 Task: Add a condition where "Type Is Problem" in pending tickets.
Action: Mouse moved to (147, 523)
Screenshot: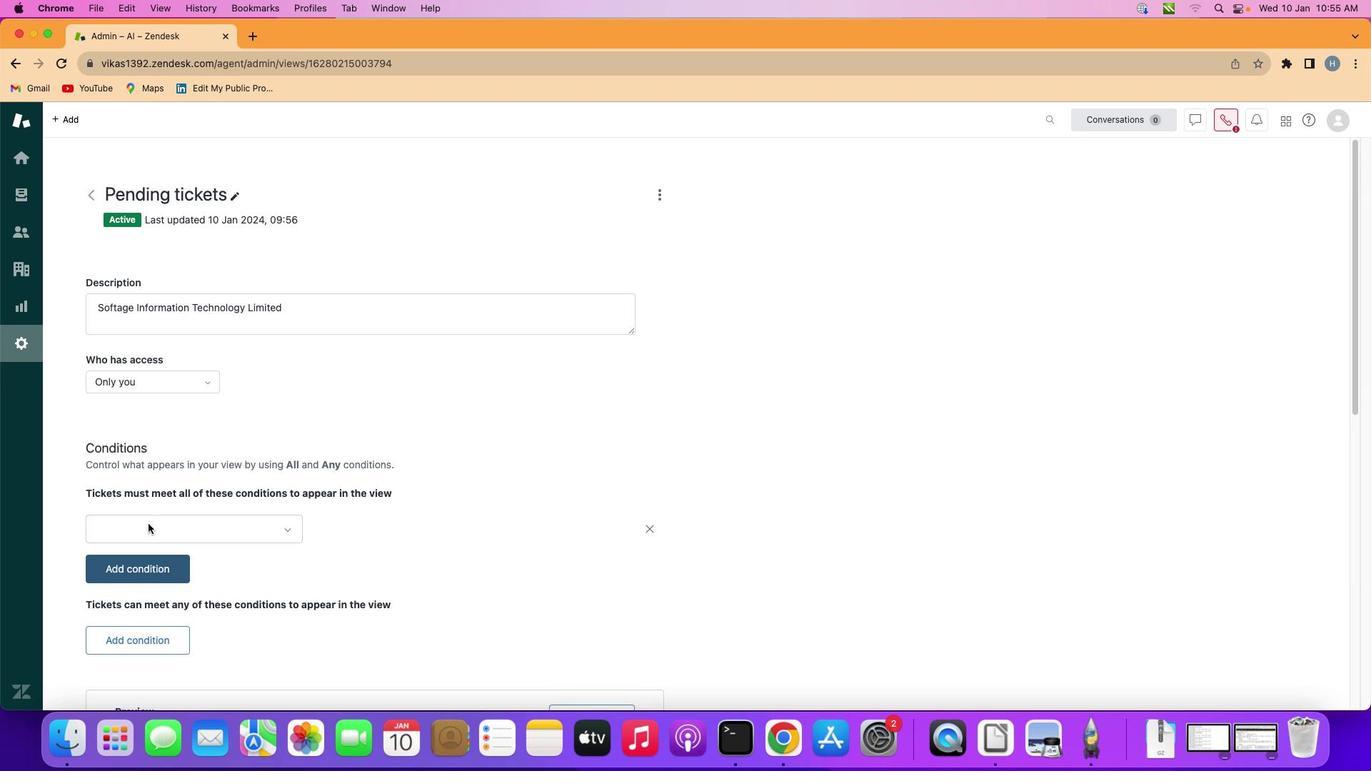 
Action: Mouse pressed left at (147, 523)
Screenshot: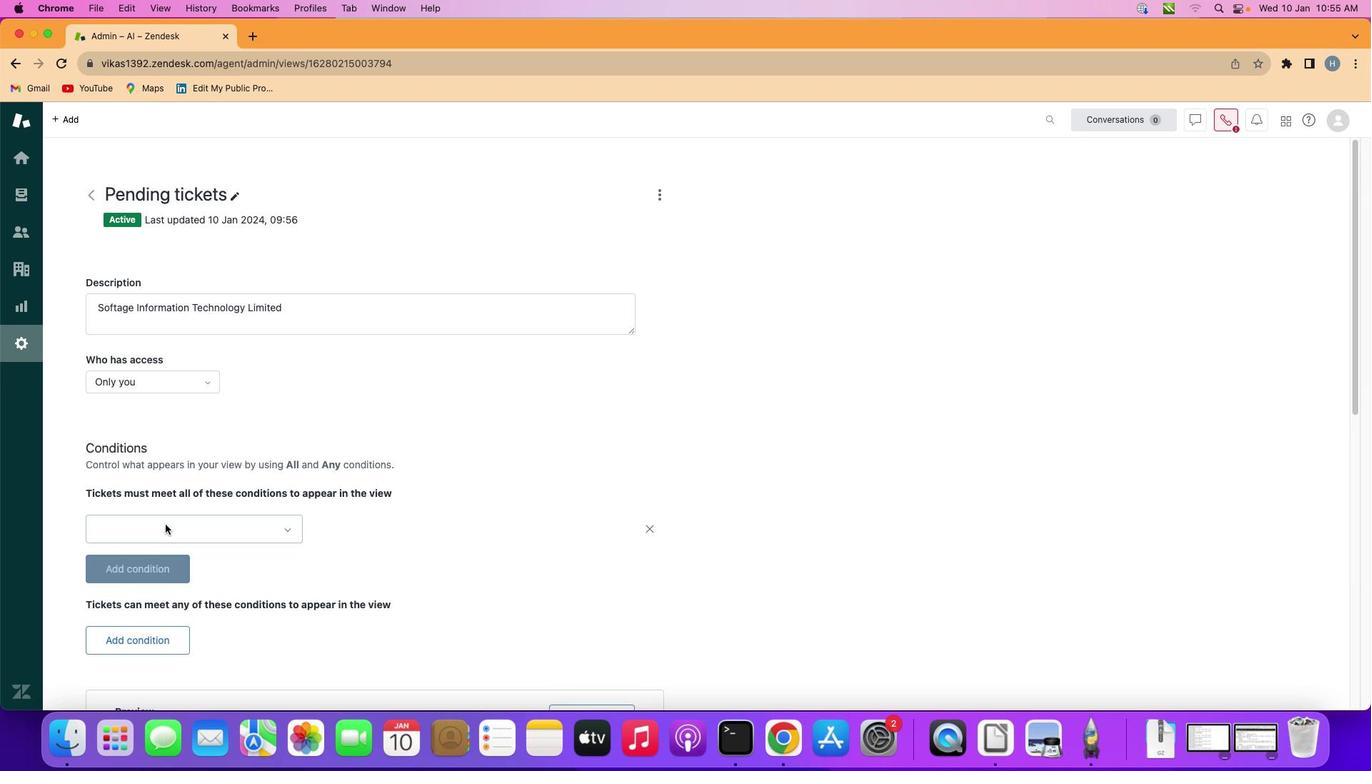
Action: Mouse moved to (202, 525)
Screenshot: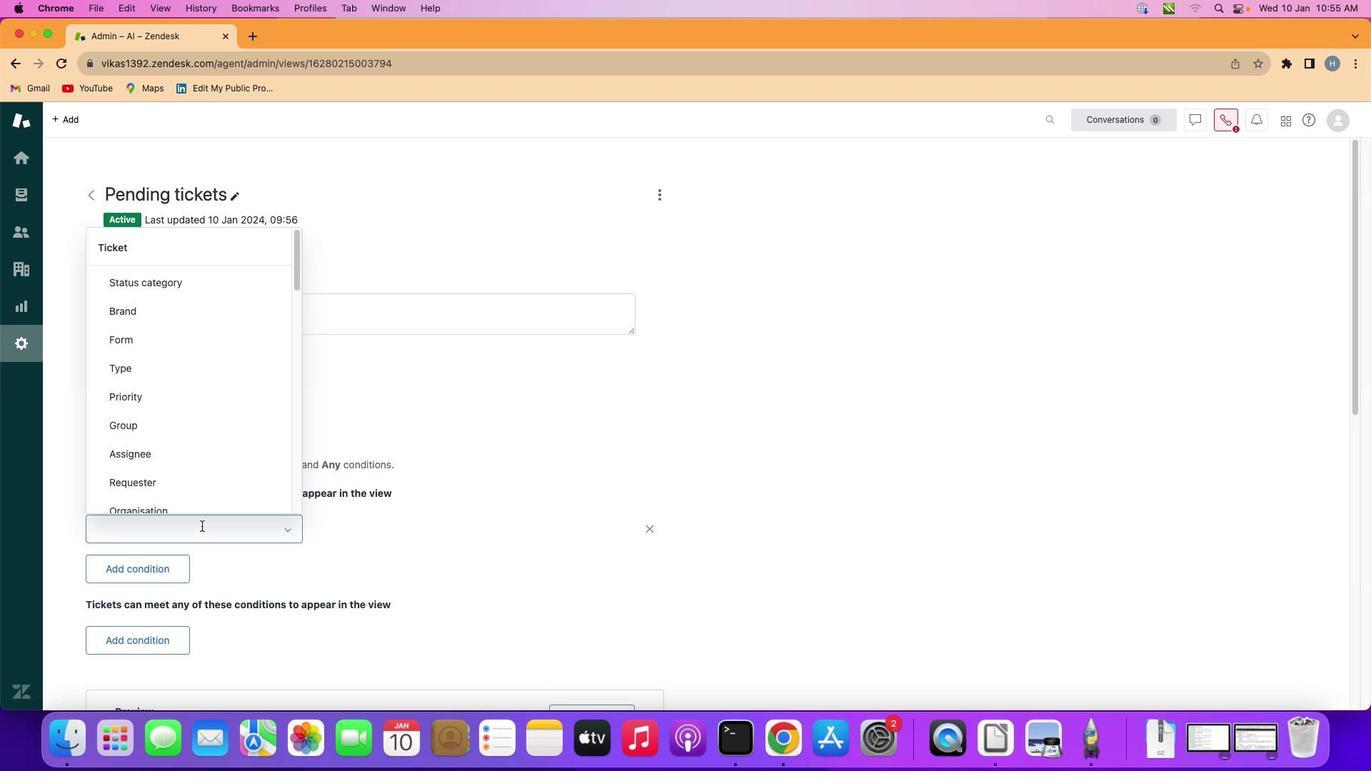 
Action: Mouse pressed left at (202, 525)
Screenshot: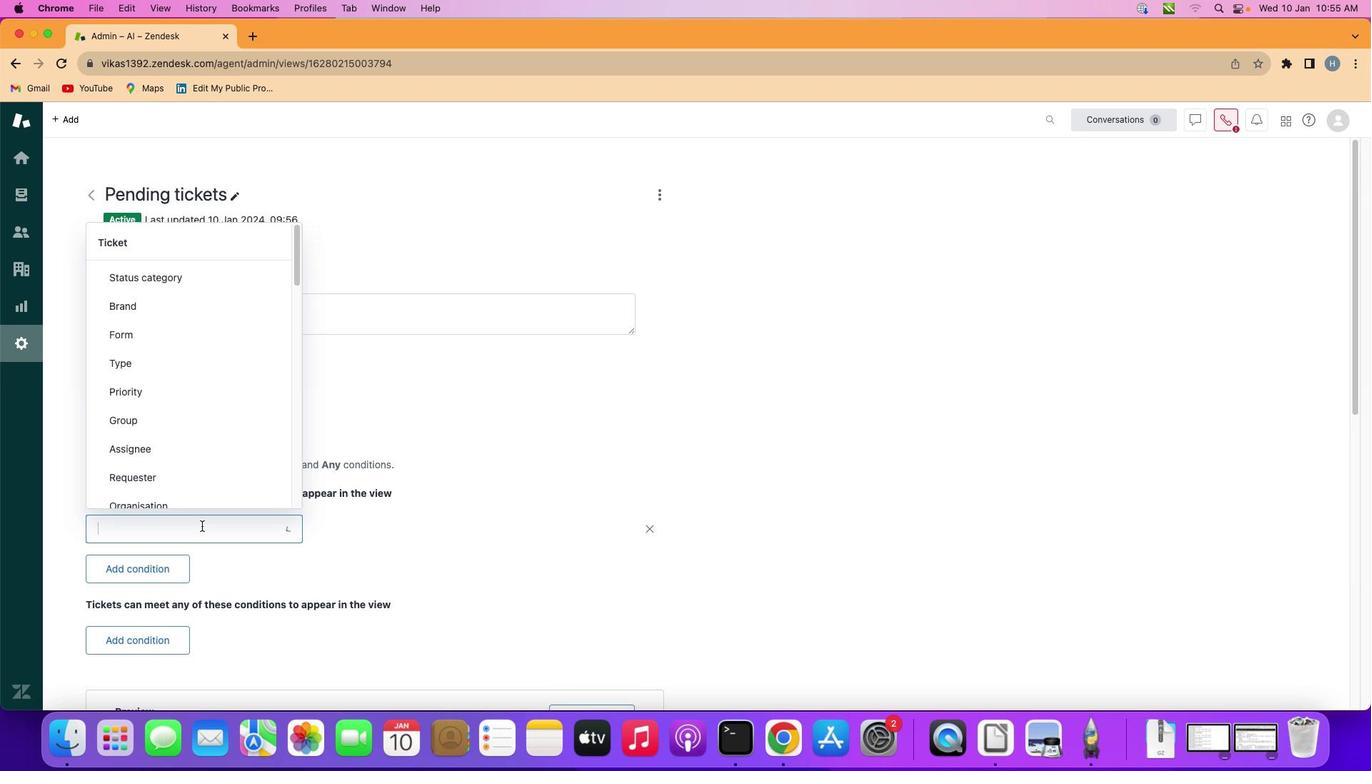 
Action: Mouse moved to (218, 368)
Screenshot: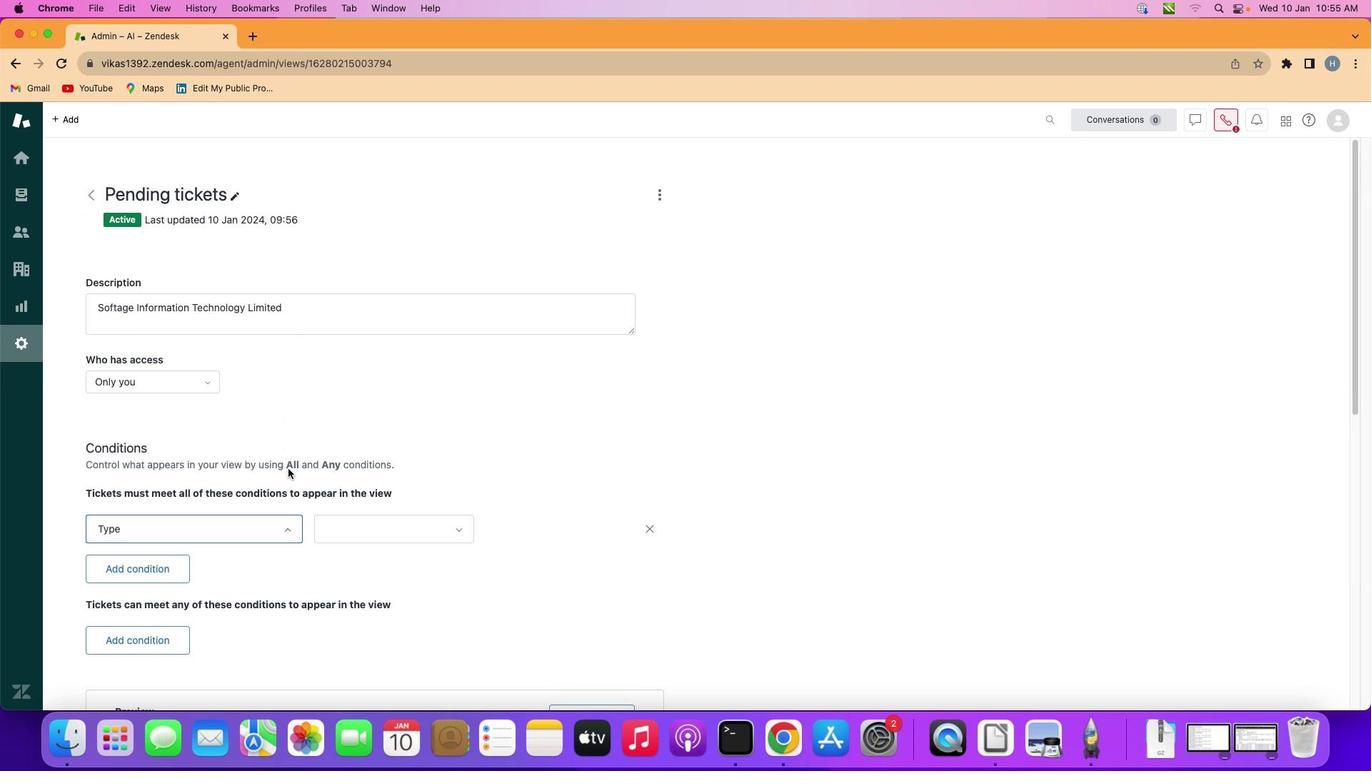 
Action: Mouse pressed left at (218, 368)
Screenshot: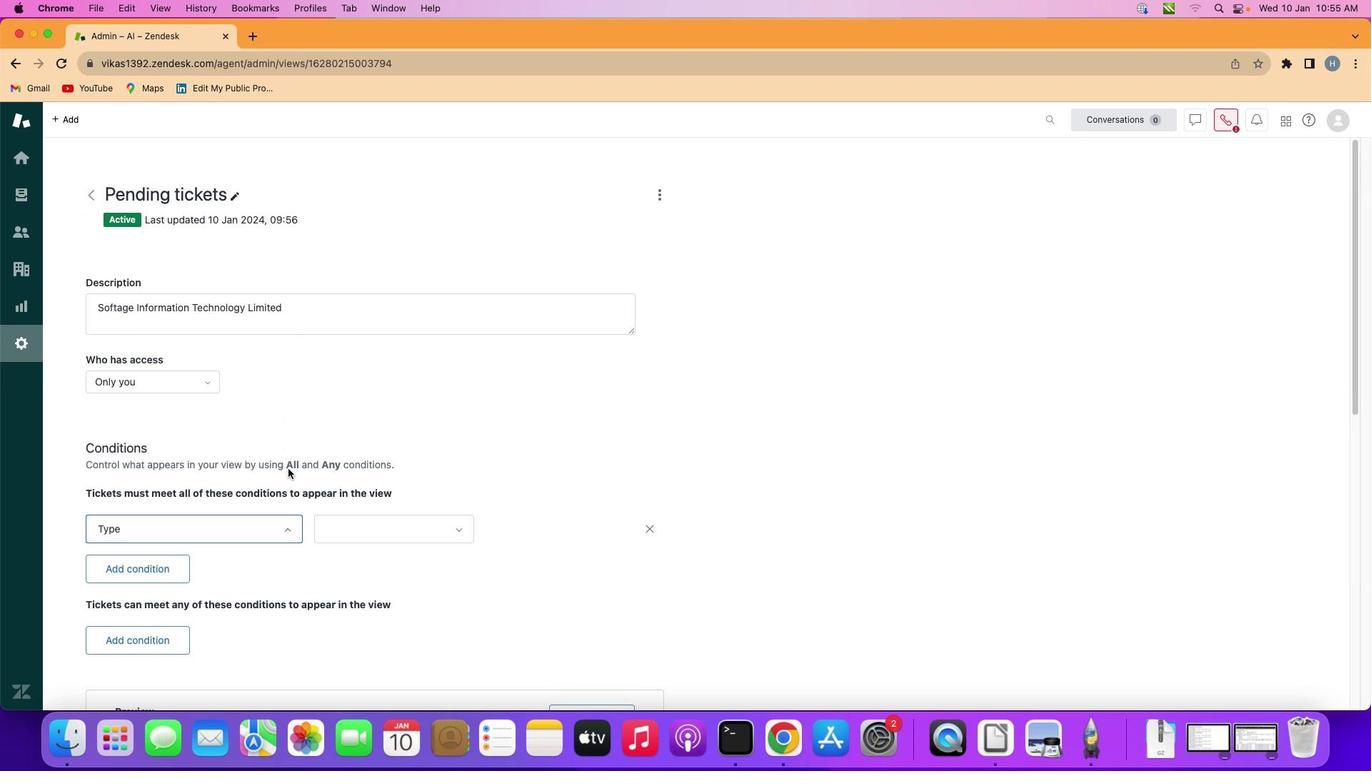 
Action: Mouse moved to (375, 526)
Screenshot: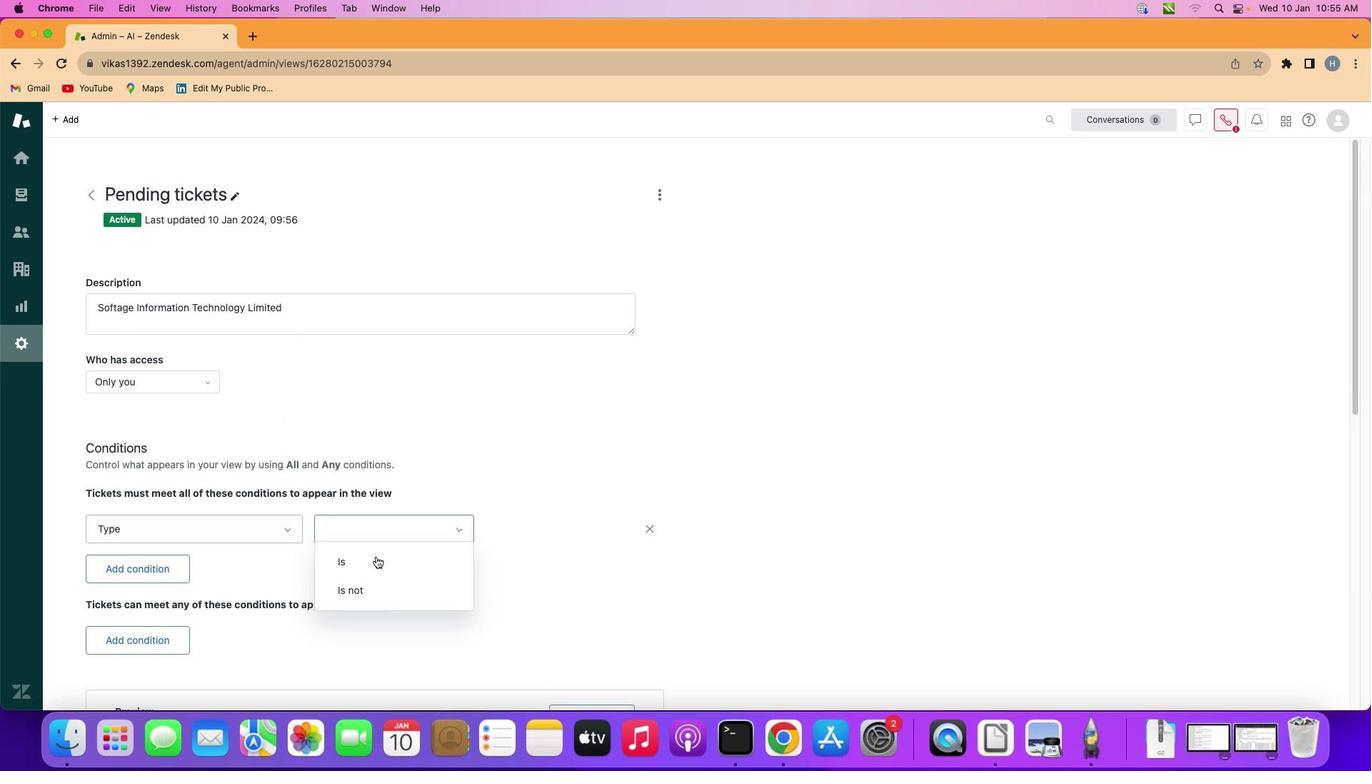 
Action: Mouse pressed left at (375, 526)
Screenshot: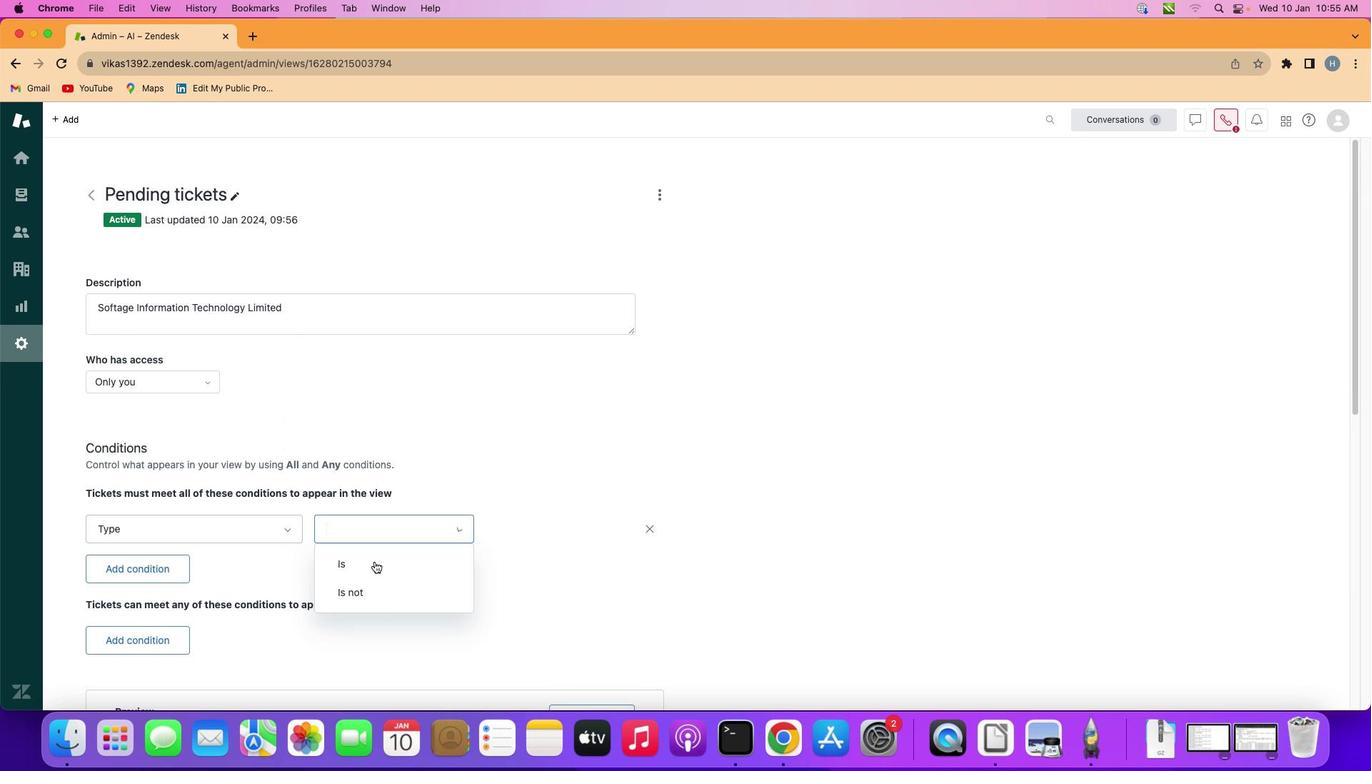 
Action: Mouse moved to (374, 565)
Screenshot: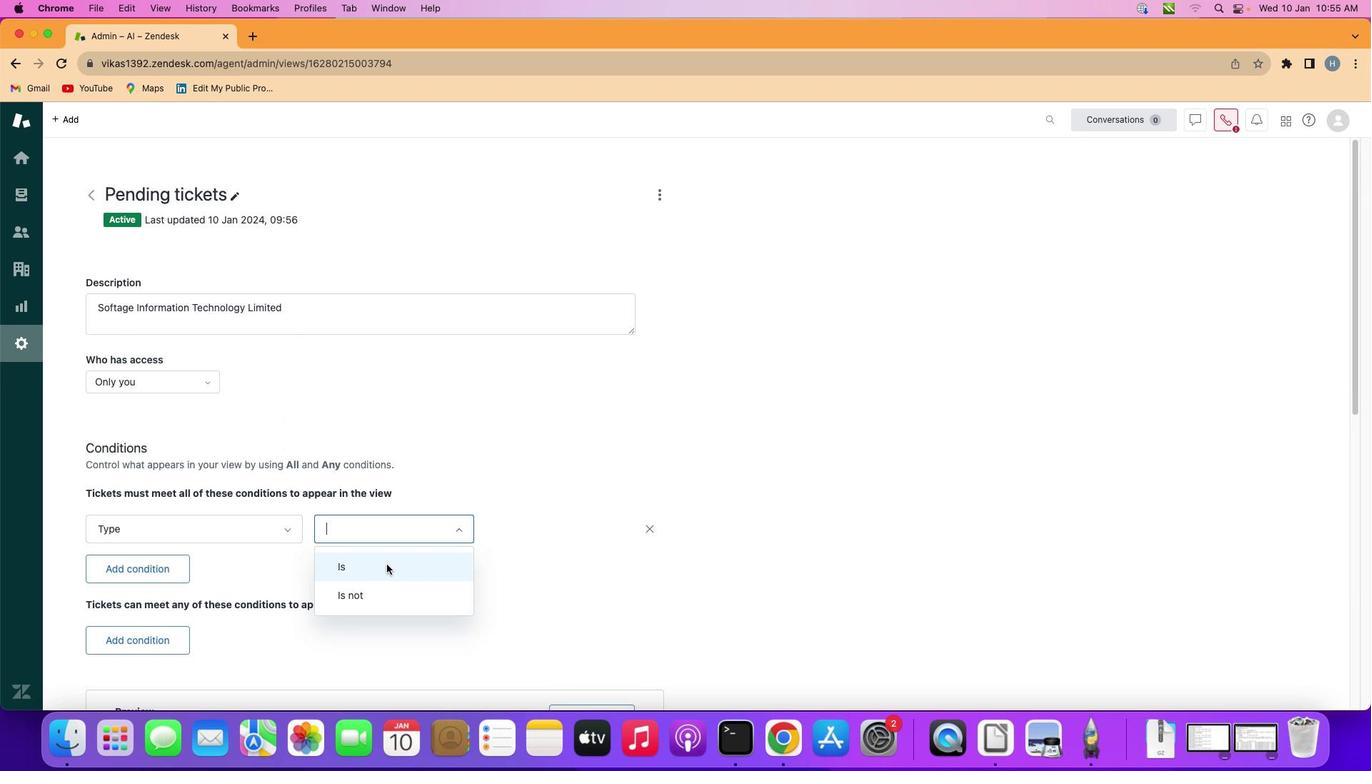 
Action: Mouse pressed left at (374, 565)
Screenshot: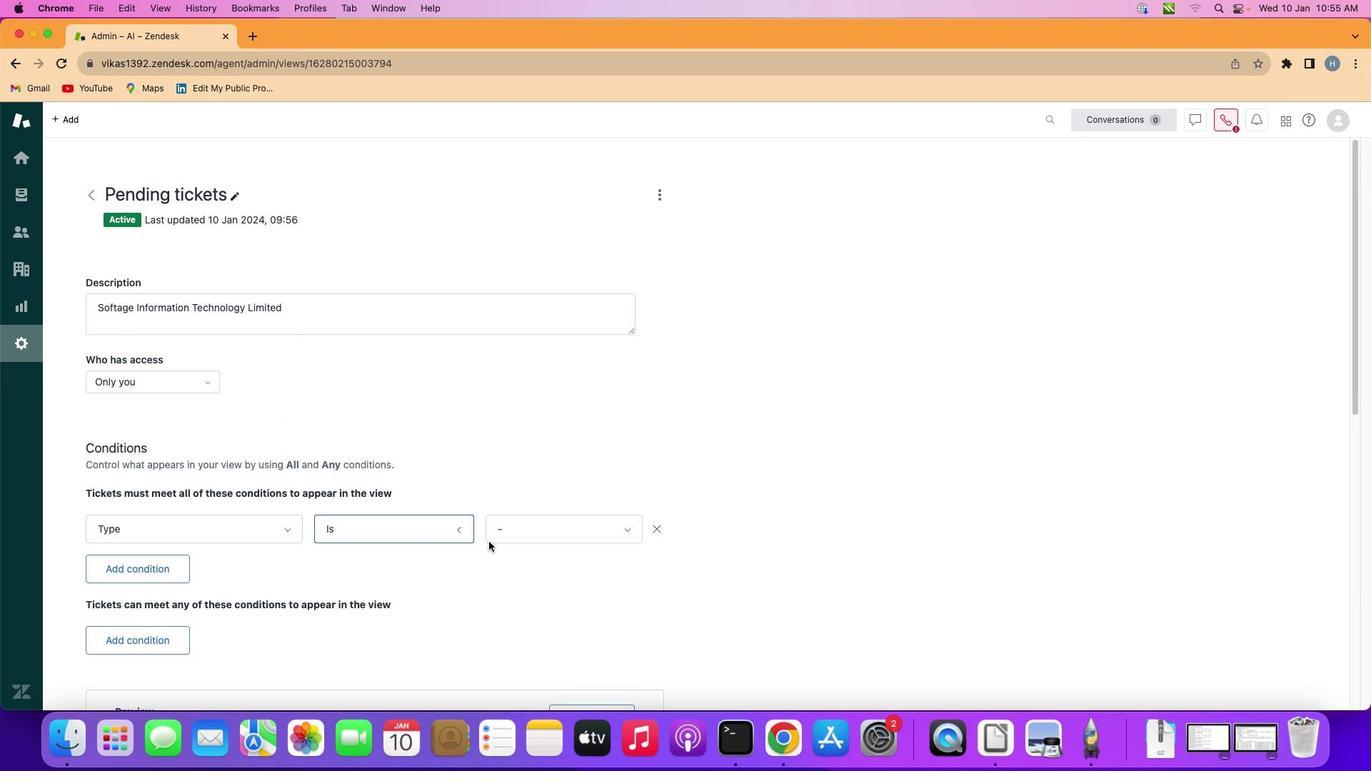 
Action: Mouse moved to (564, 526)
Screenshot: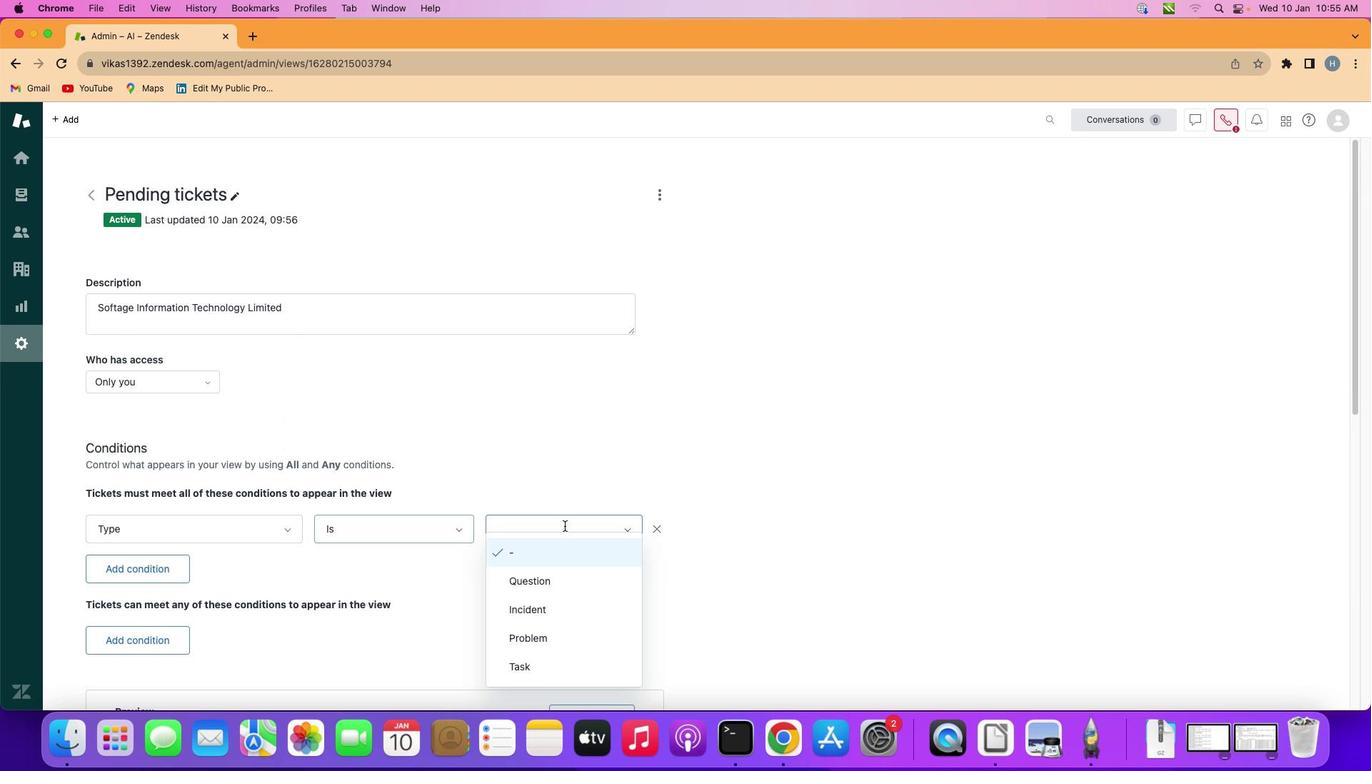 
Action: Mouse pressed left at (564, 526)
Screenshot: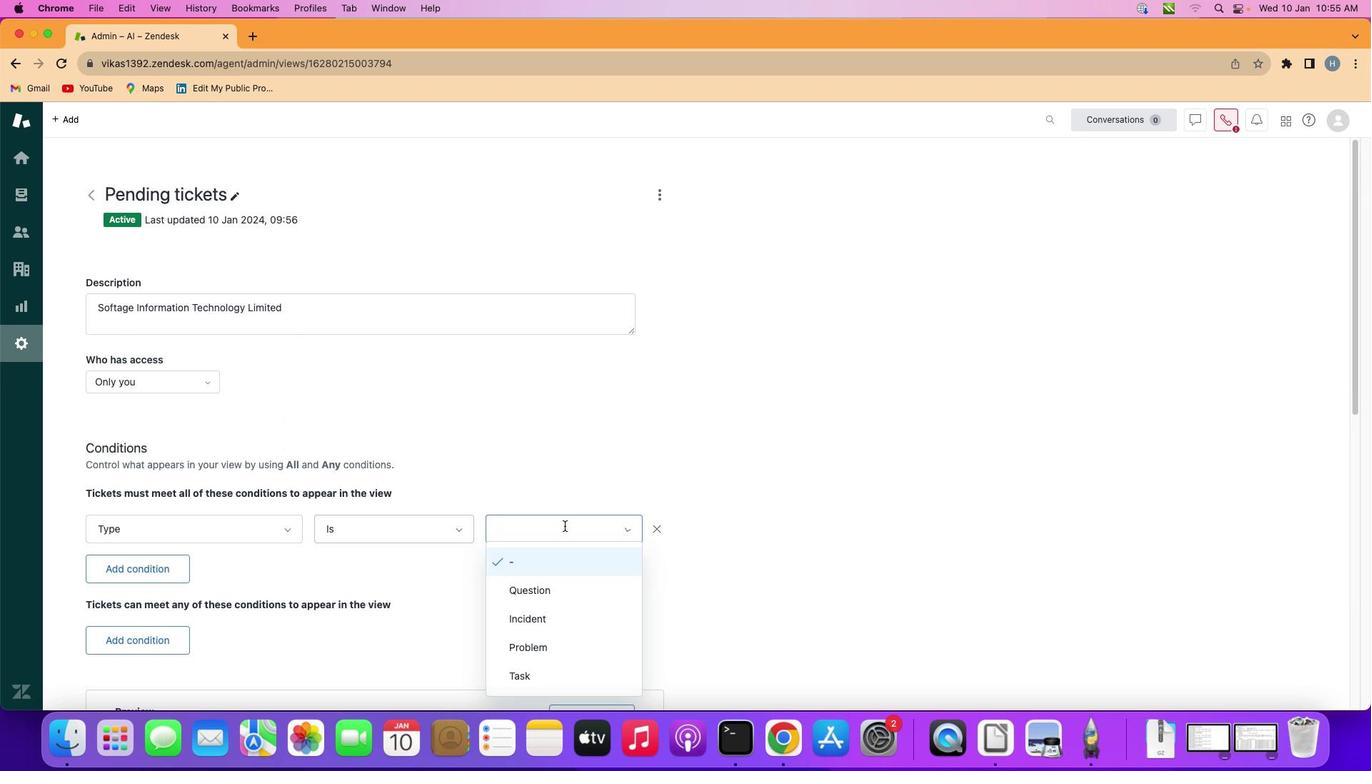
Action: Mouse moved to (568, 657)
Screenshot: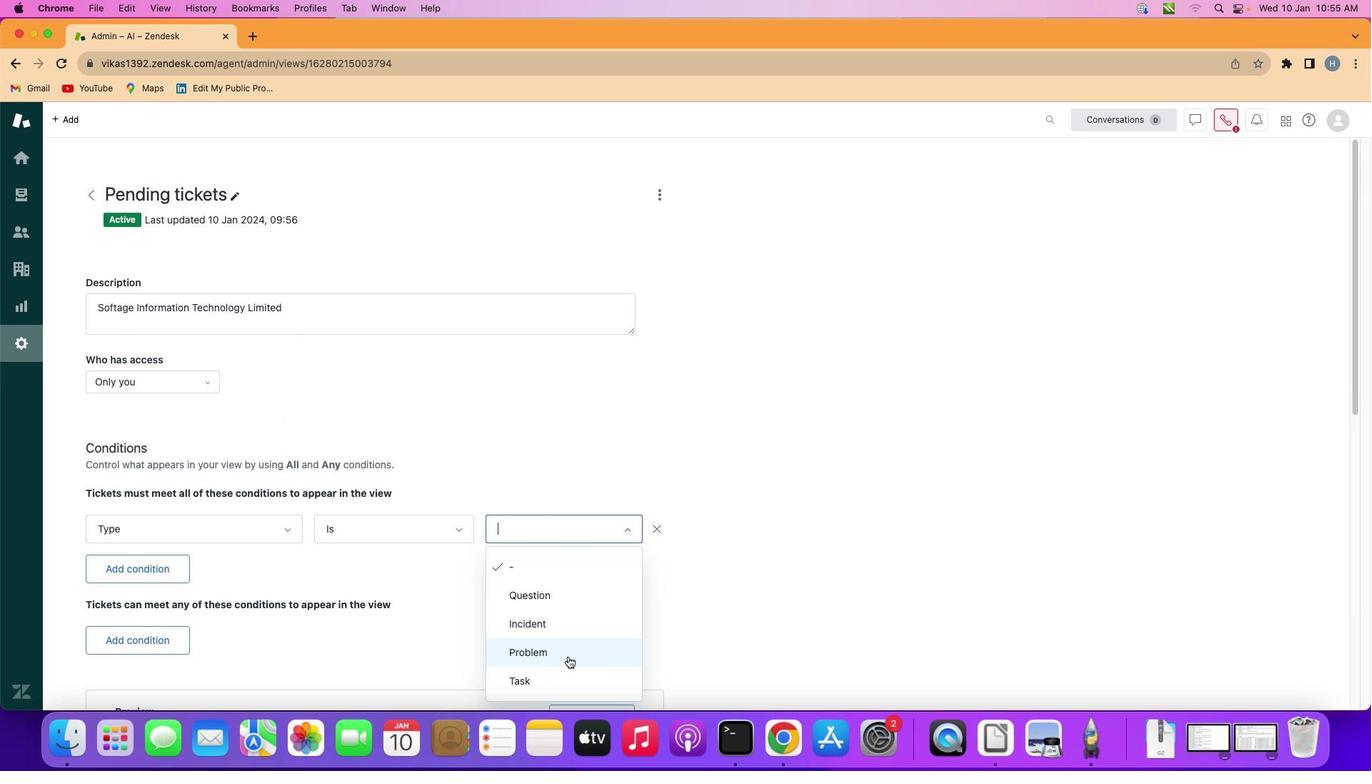 
Action: Mouse pressed left at (568, 657)
Screenshot: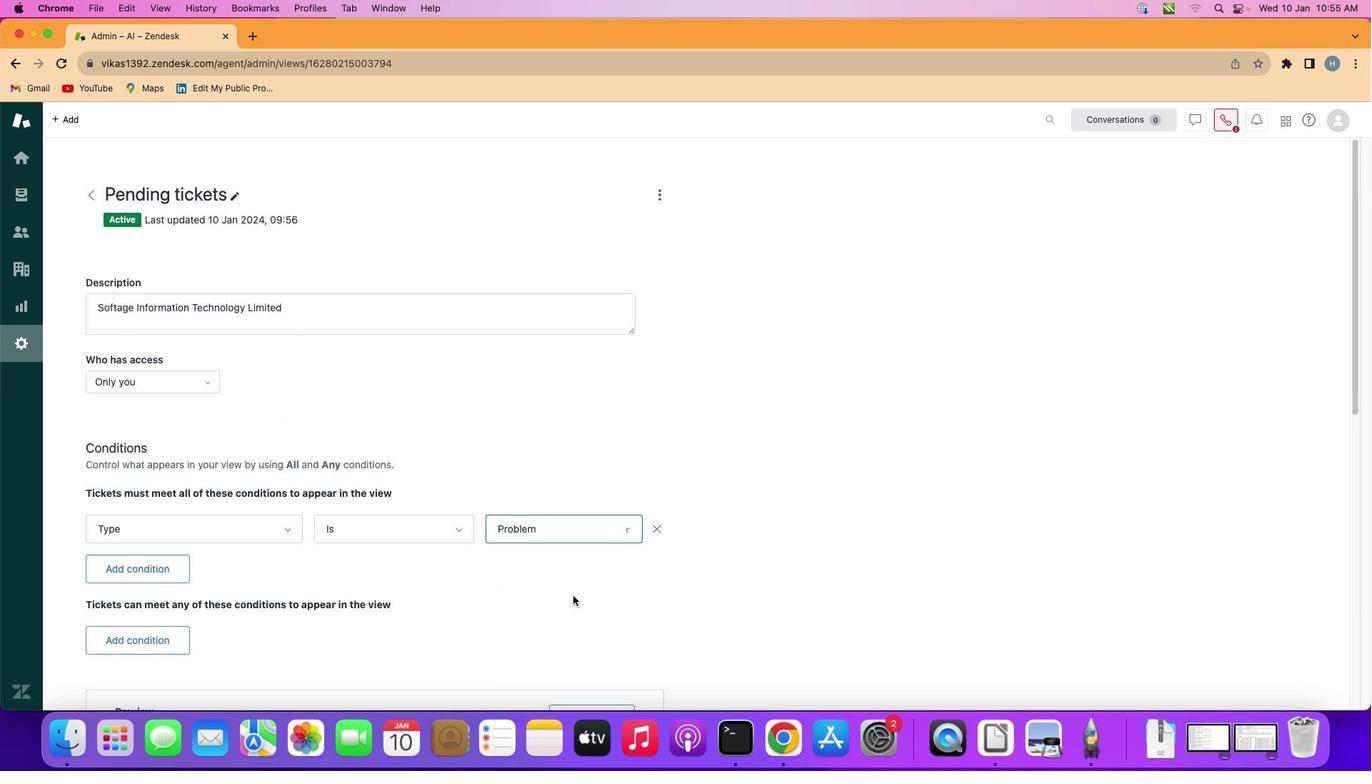 
Action: Mouse moved to (575, 579)
Screenshot: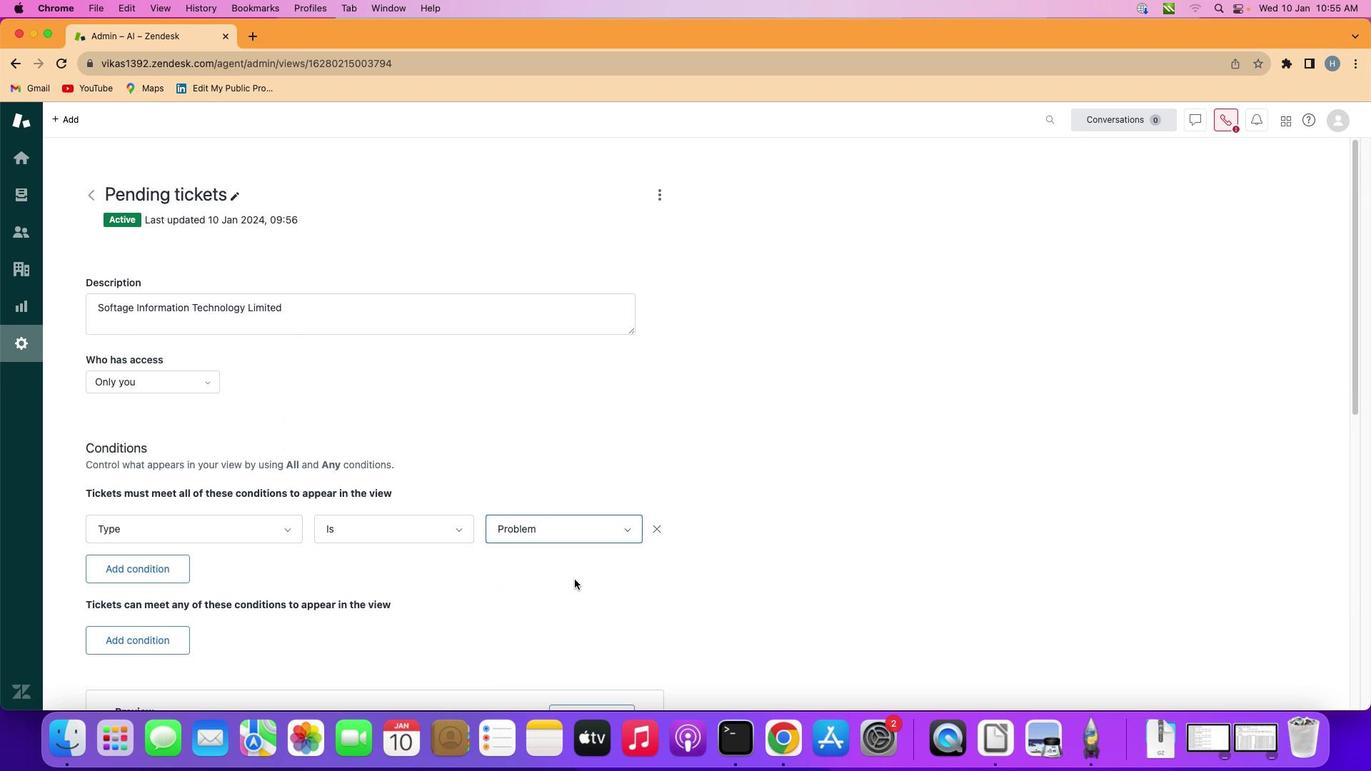 
